 Task: Change the configuration of the table layout of the mark's project to sort by "Linked pull requests" in descending order.
Action: Mouse moved to (137, 126)
Screenshot: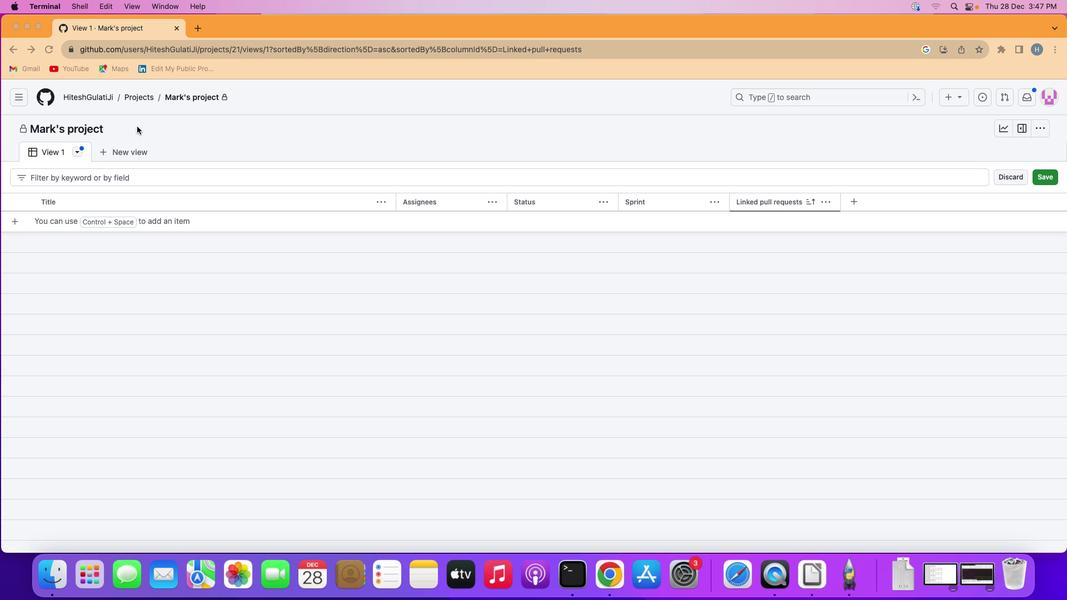 
Action: Mouse pressed left at (137, 126)
Screenshot: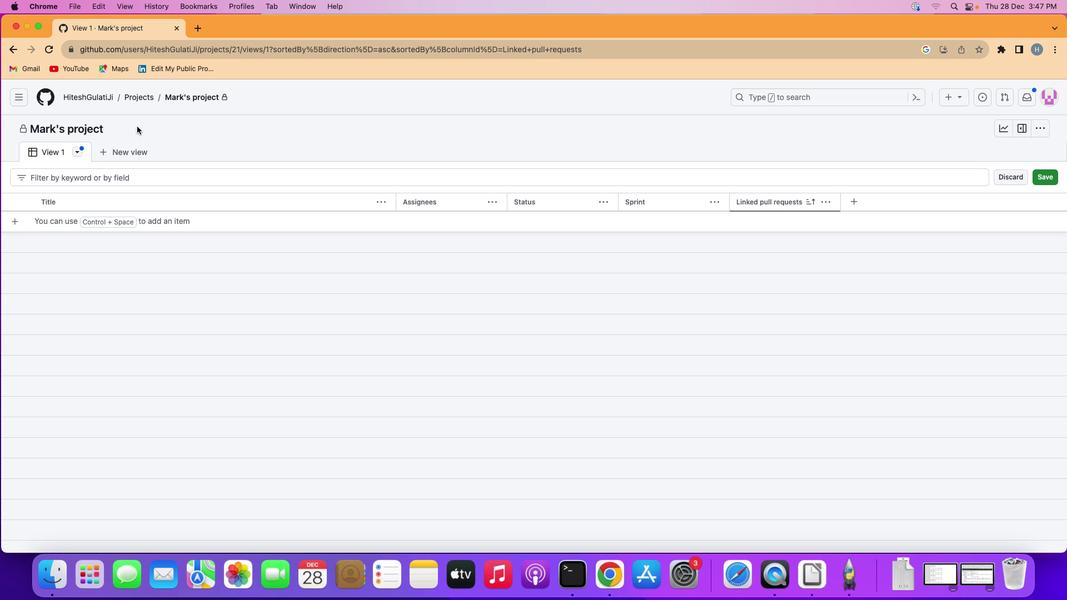 
Action: Mouse moved to (77, 148)
Screenshot: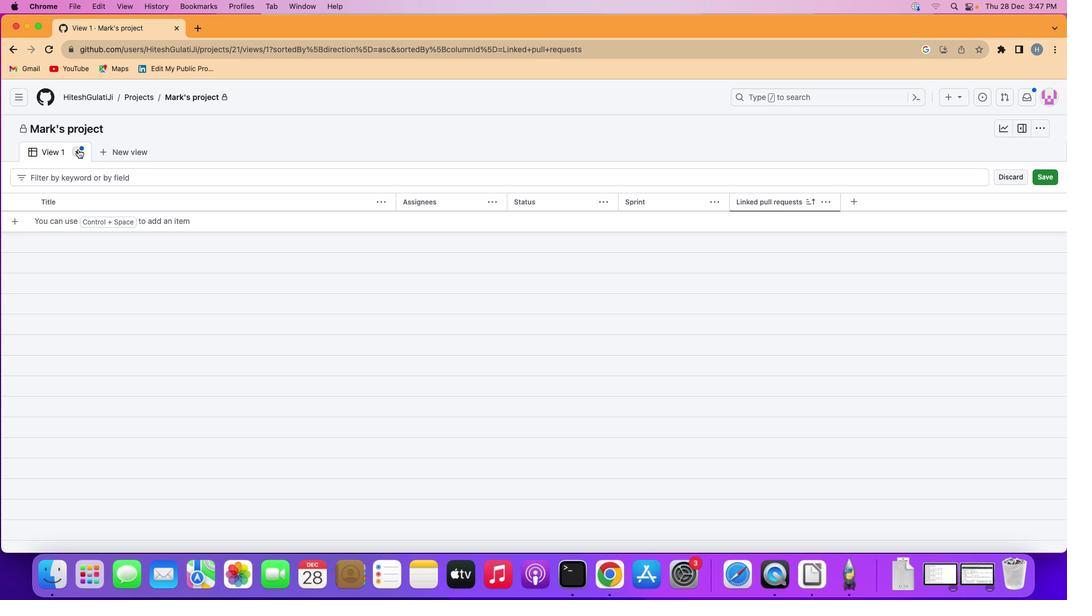 
Action: Mouse pressed left at (77, 148)
Screenshot: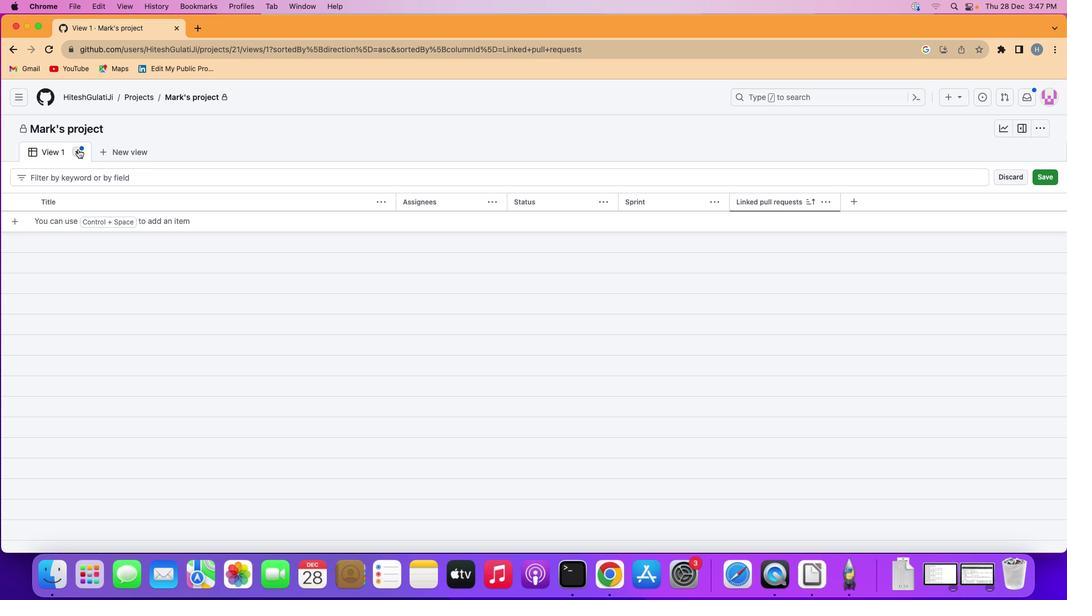 
Action: Mouse moved to (102, 264)
Screenshot: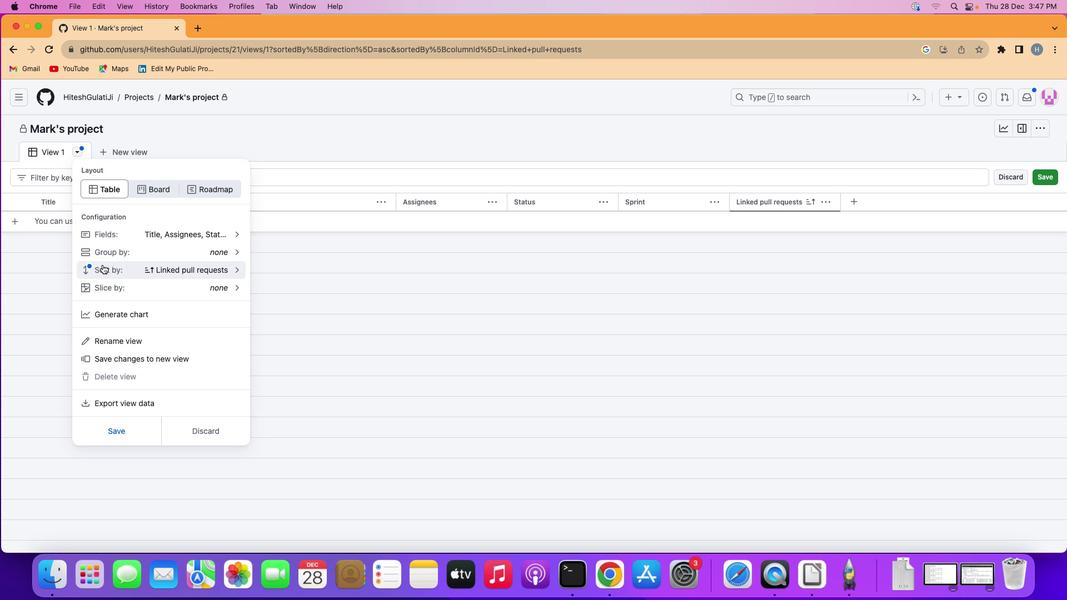 
Action: Mouse pressed left at (102, 264)
Screenshot: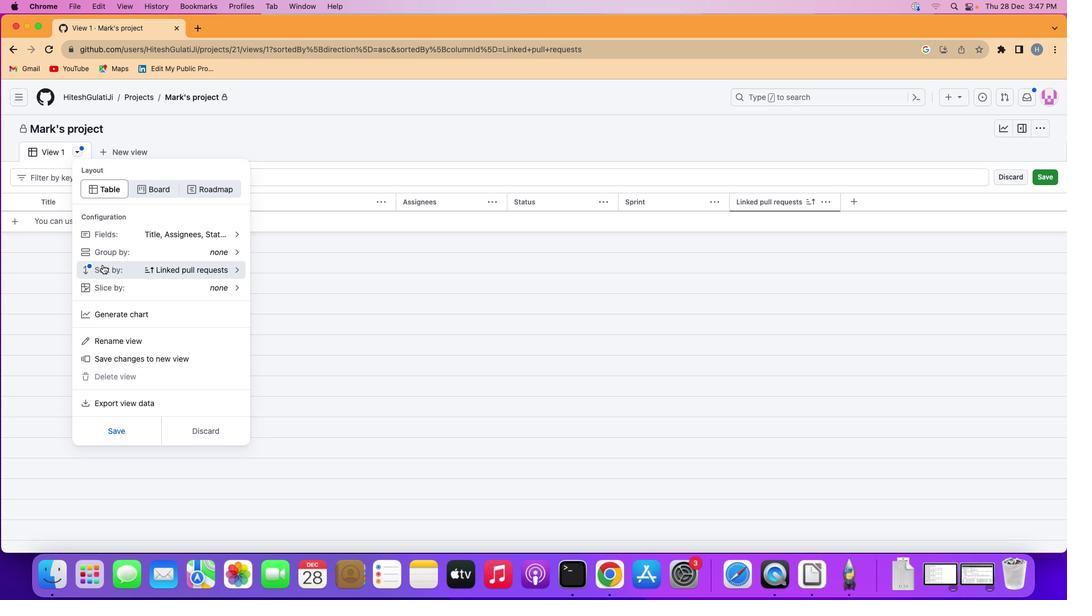 
Action: Mouse moved to (195, 281)
Screenshot: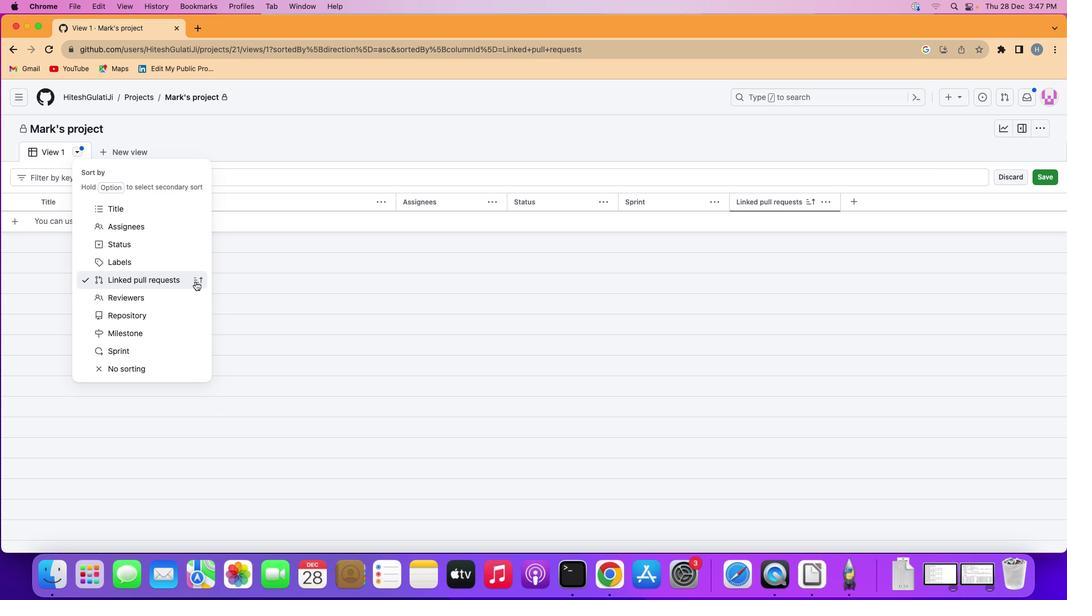 
Action: Mouse pressed left at (195, 281)
Screenshot: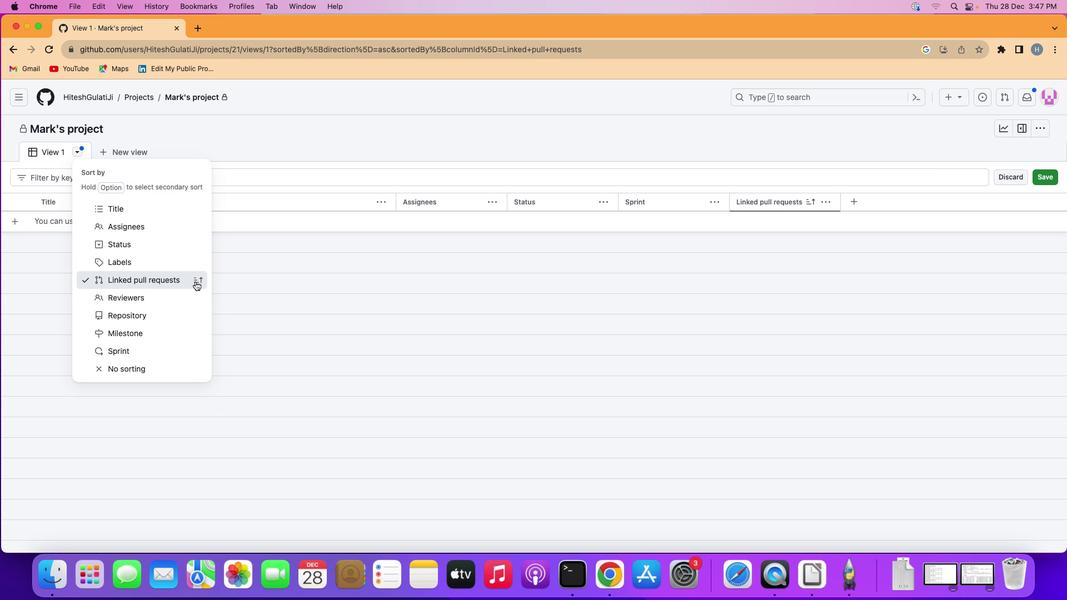 
Action: Mouse moved to (279, 290)
Screenshot: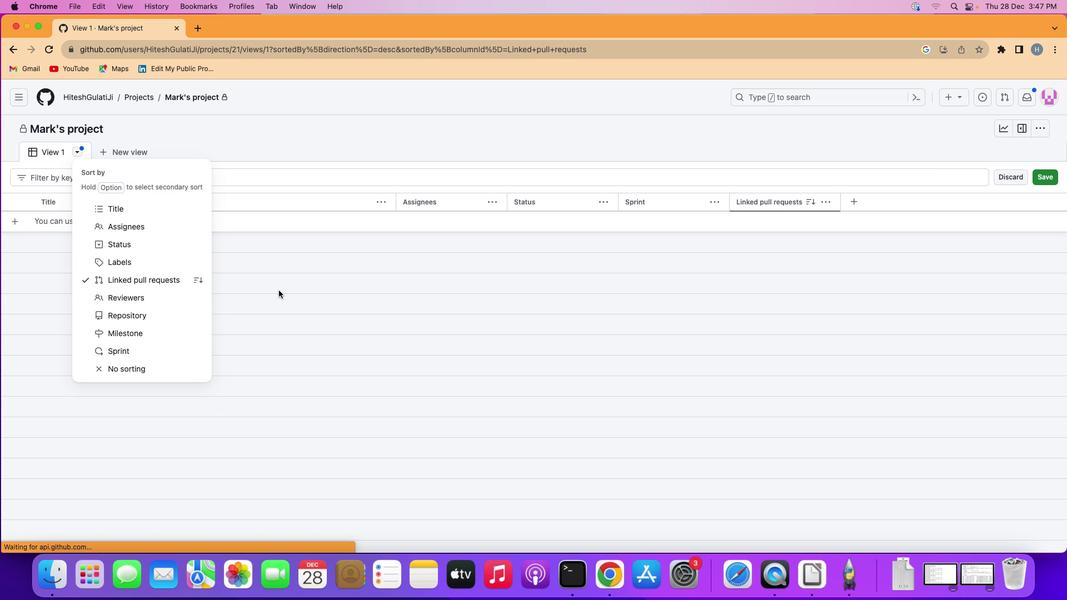
